 Task: Mark as unread   from Email0007 with a subject Subject0004
Action: Mouse moved to (746, 126)
Screenshot: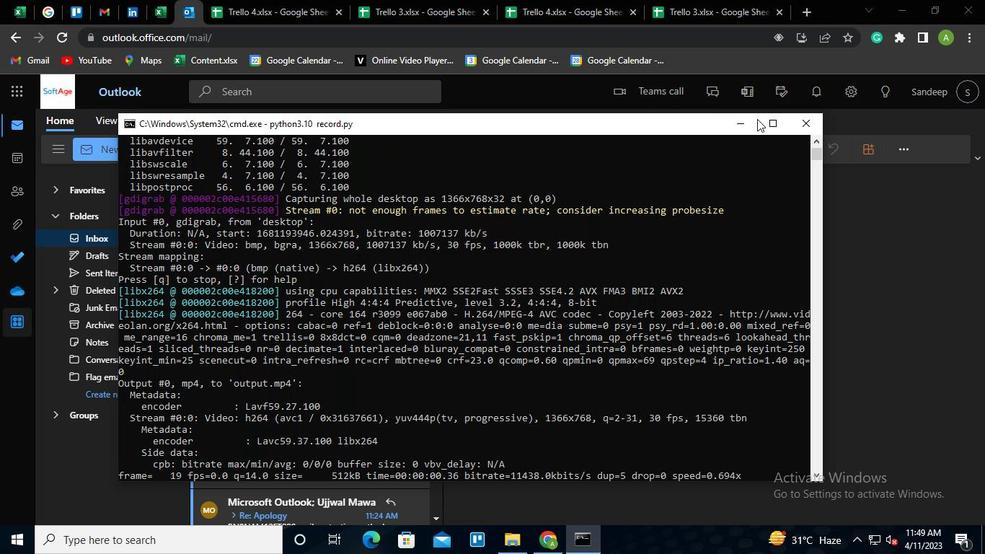 
Action: Mouse pressed left at (746, 126)
Screenshot: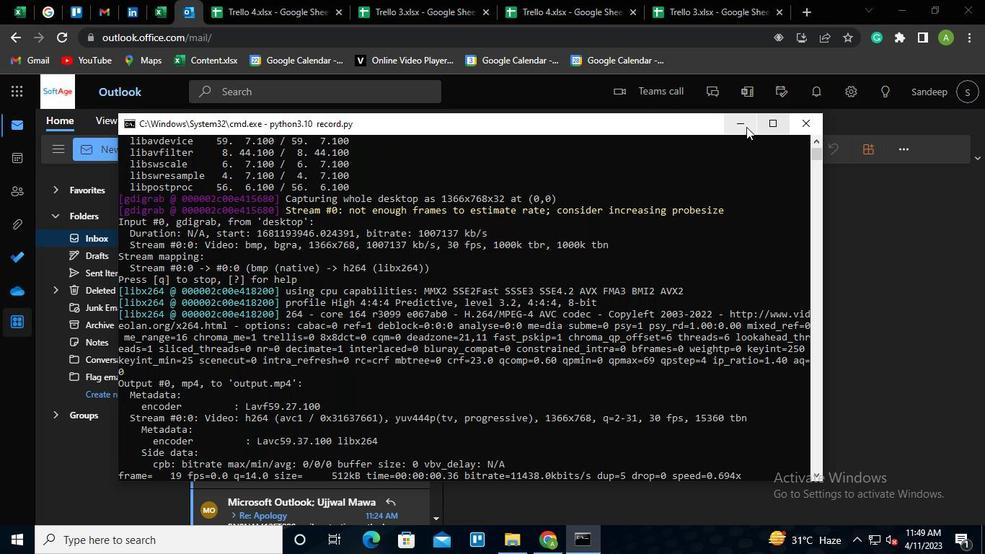
Action: Mouse moved to (323, 218)
Screenshot: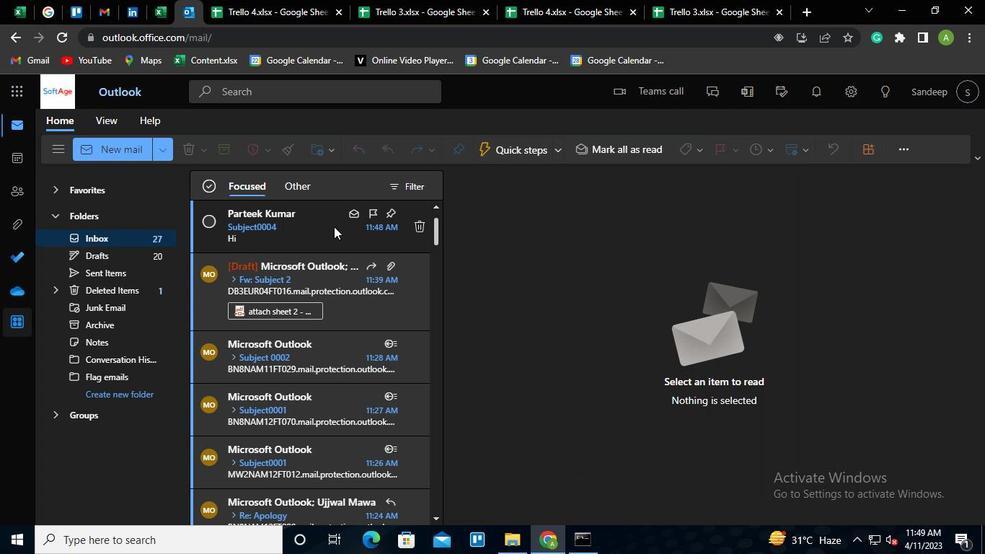 
Action: Mouse pressed right at (323, 218)
Screenshot: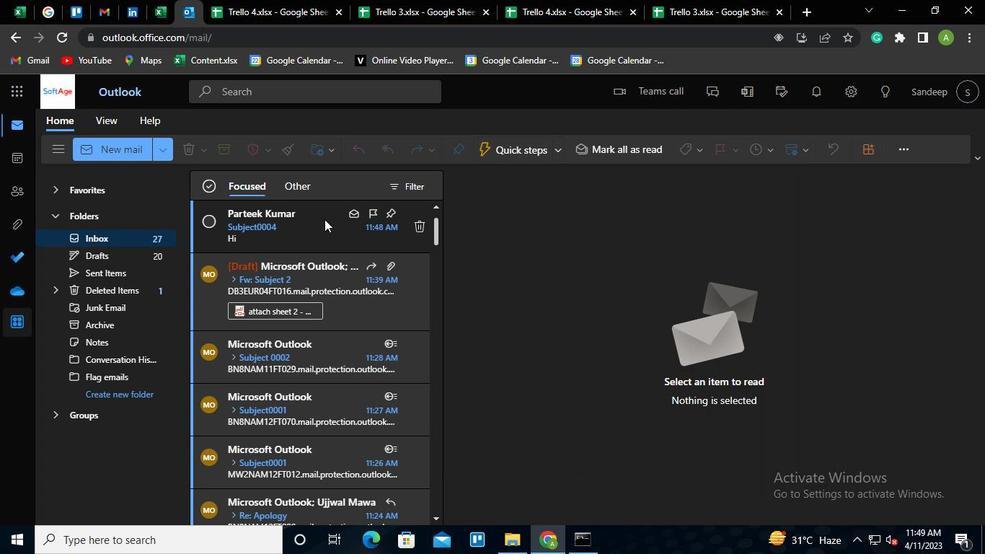 
Action: Mouse moved to (357, 297)
Screenshot: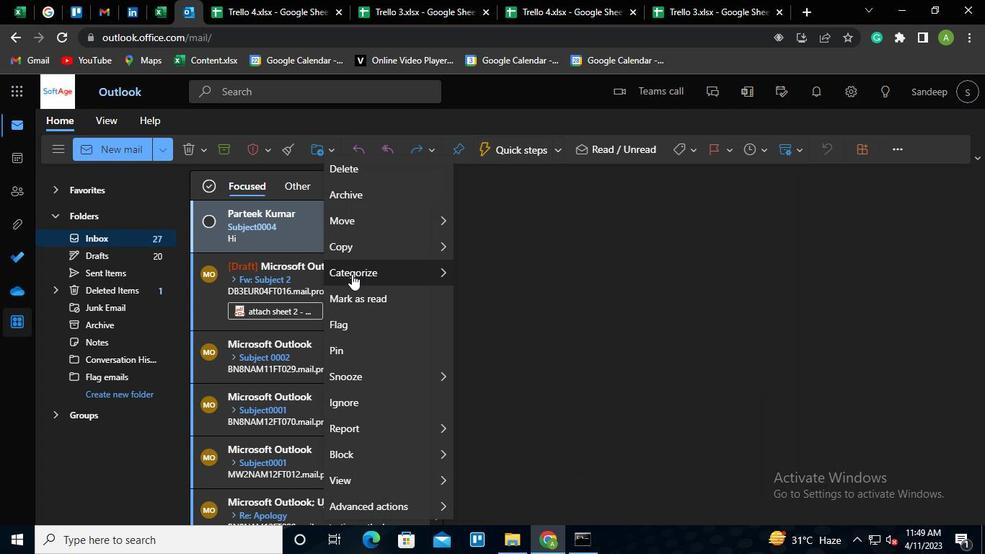 
Action: Mouse pressed left at (357, 297)
Screenshot: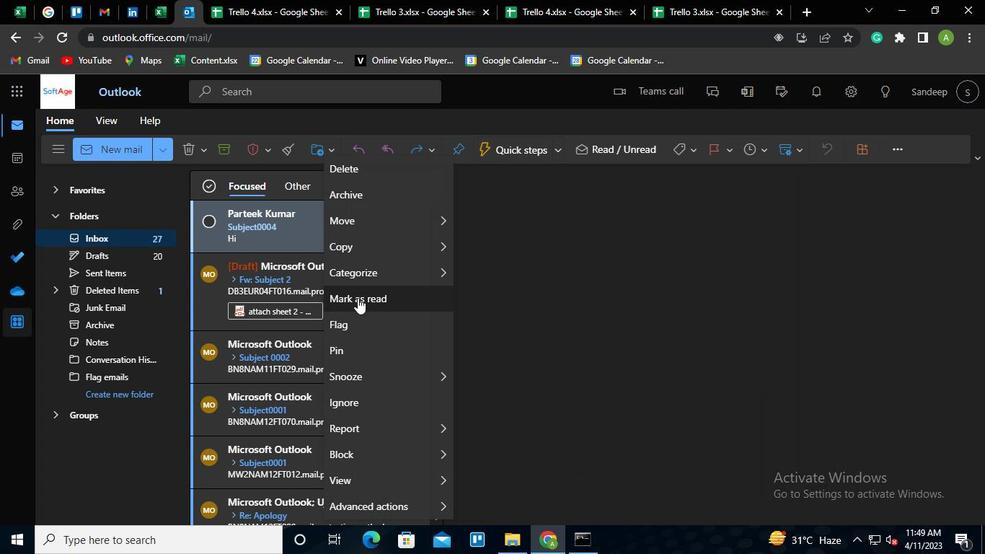 
Action: Mouse moved to (583, 539)
Screenshot: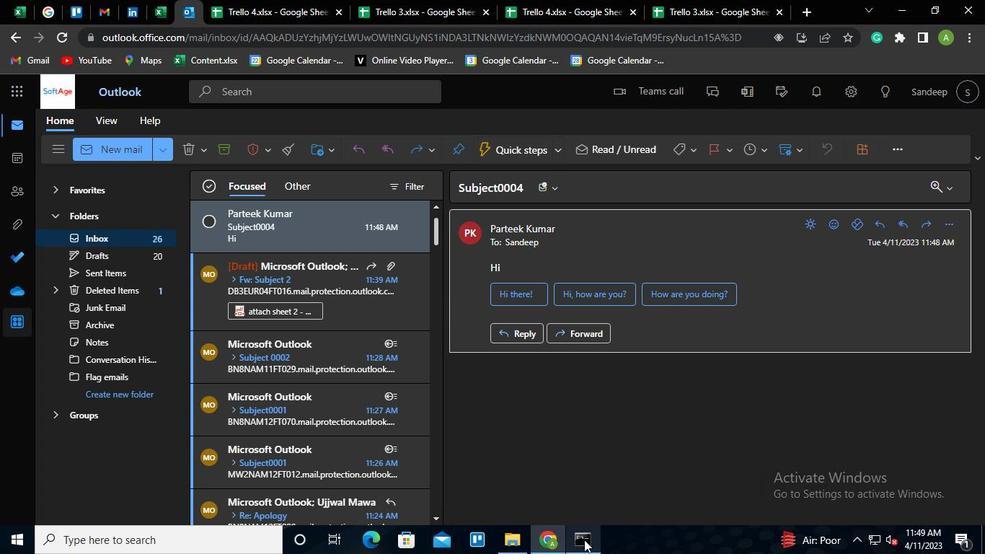 
Action: Mouse pressed left at (583, 539)
Screenshot: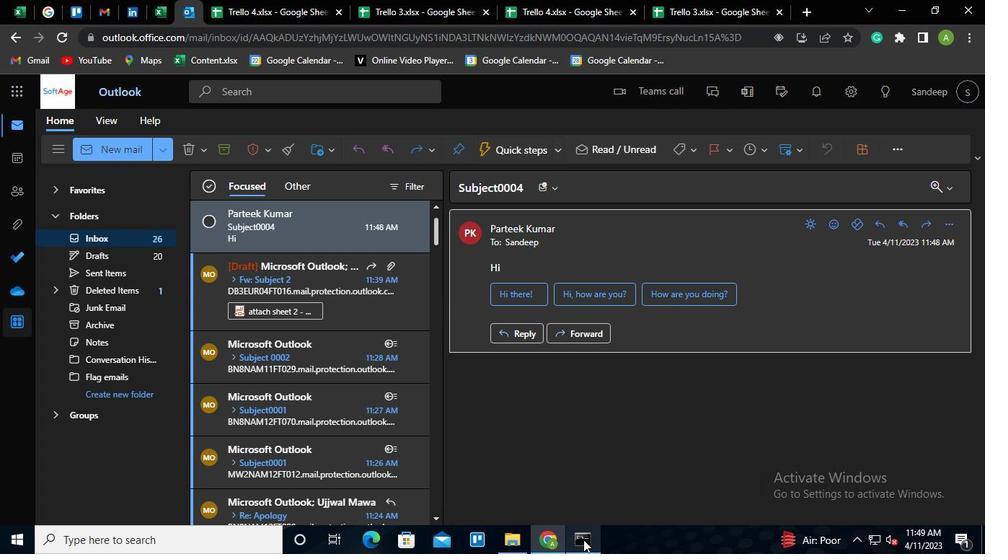 
Action: Mouse moved to (803, 122)
Screenshot: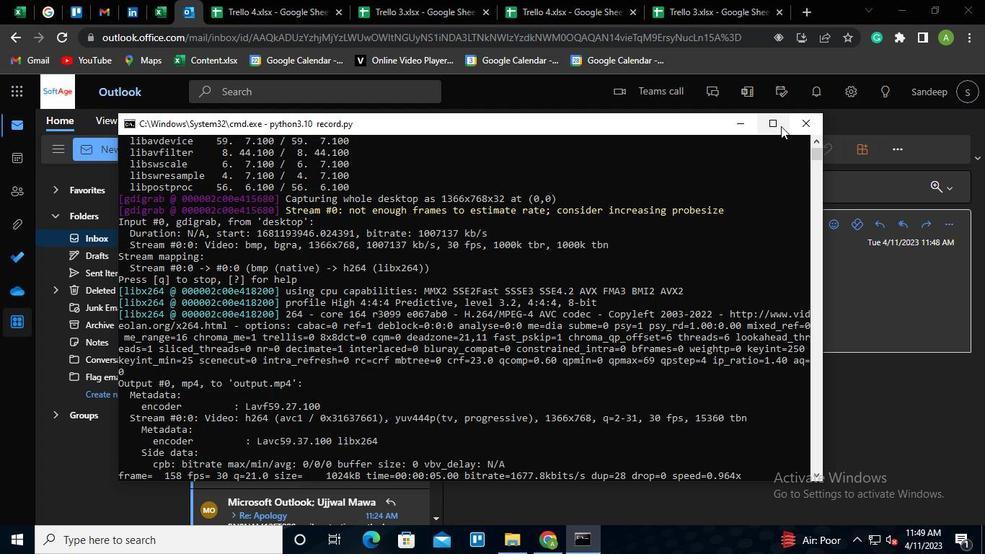 
Action: Mouse pressed left at (803, 122)
Screenshot: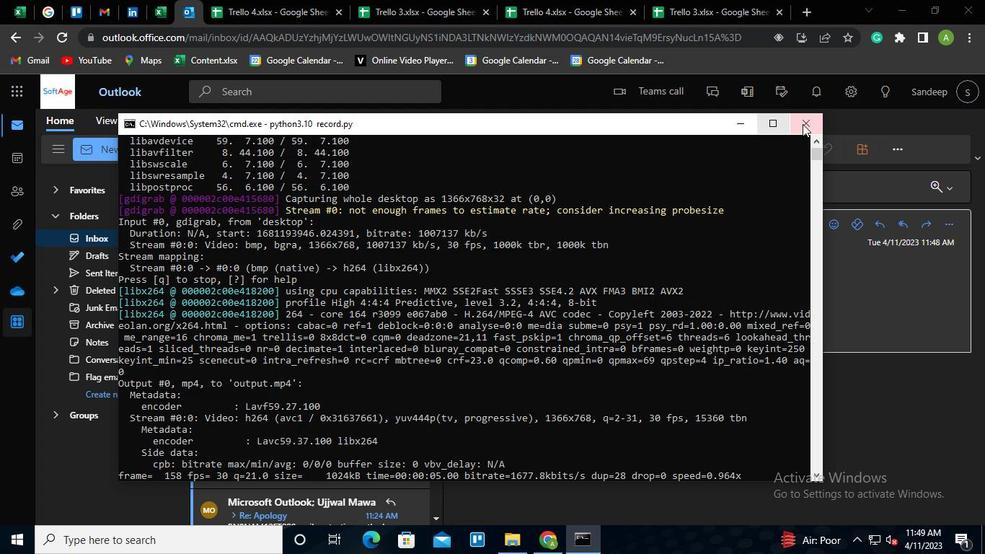 
Action: Mouse moved to (798, 133)
Screenshot: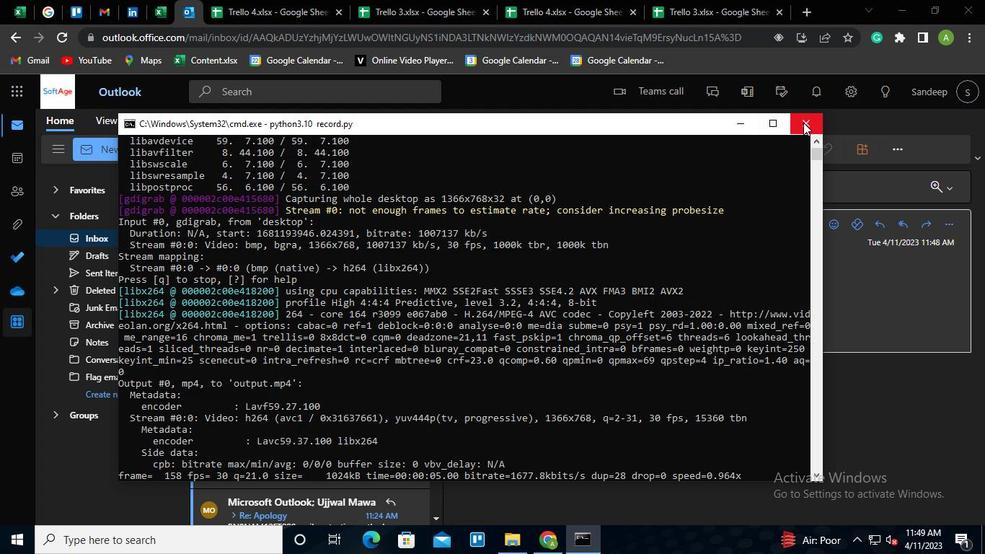 
